 Task: Search "Slower" in any field.
Action: Mouse moved to (104, 45)
Screenshot: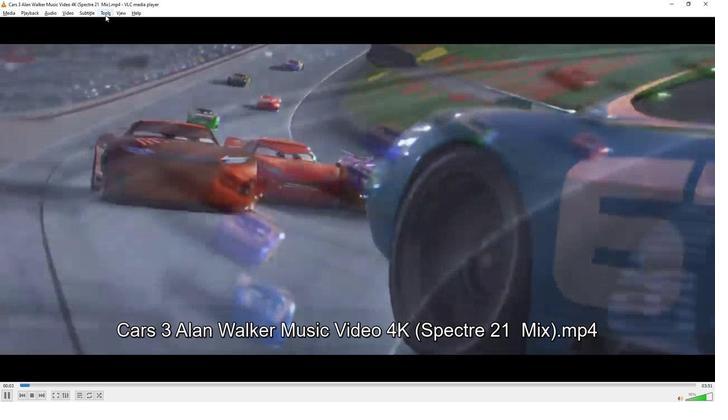 
Action: Mouse pressed left at (104, 45)
Screenshot: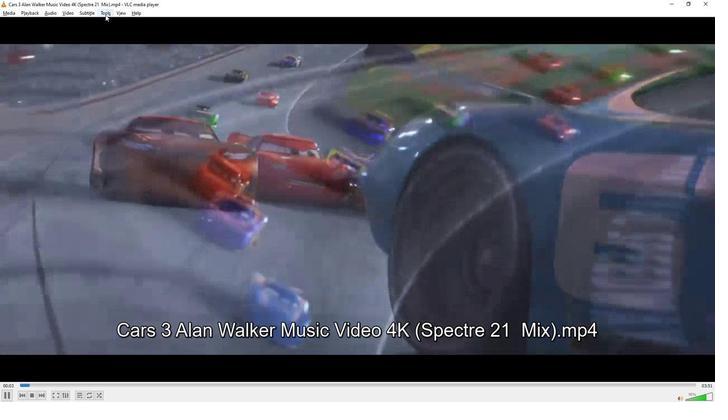 
Action: Mouse moved to (121, 103)
Screenshot: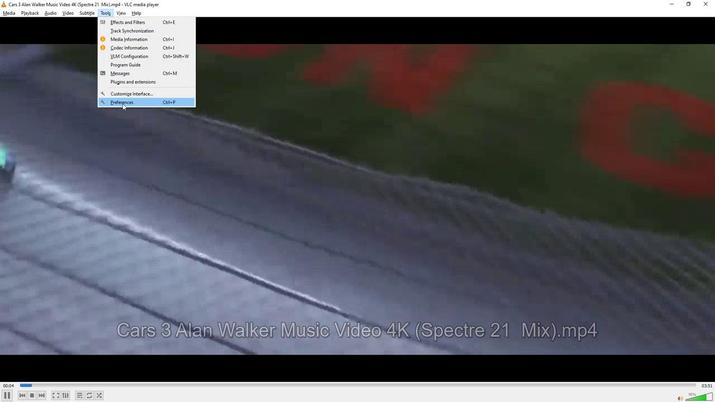 
Action: Mouse pressed left at (121, 103)
Screenshot: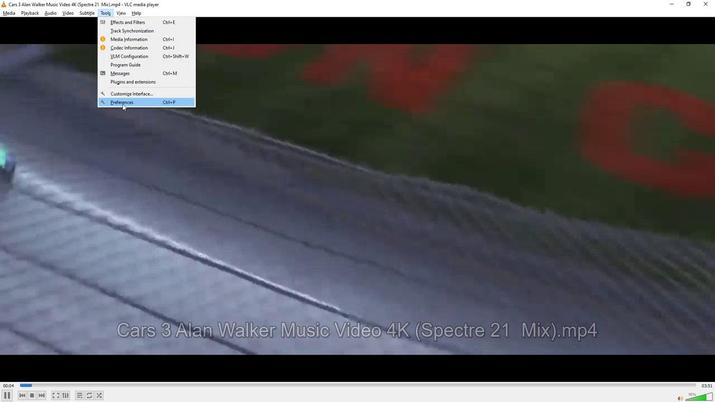 
Action: Mouse moved to (352, 82)
Screenshot: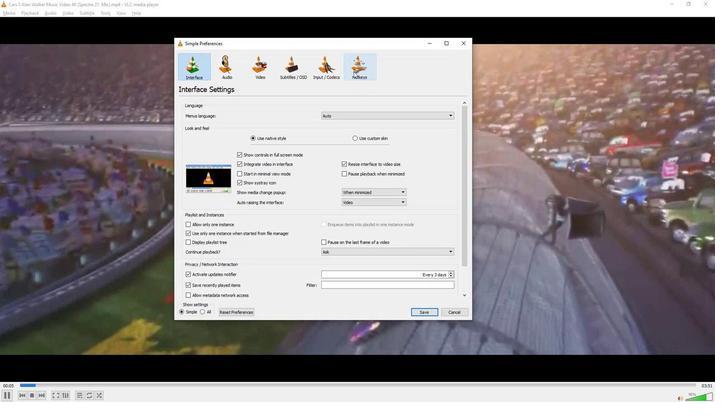 
Action: Mouse pressed left at (352, 82)
Screenshot: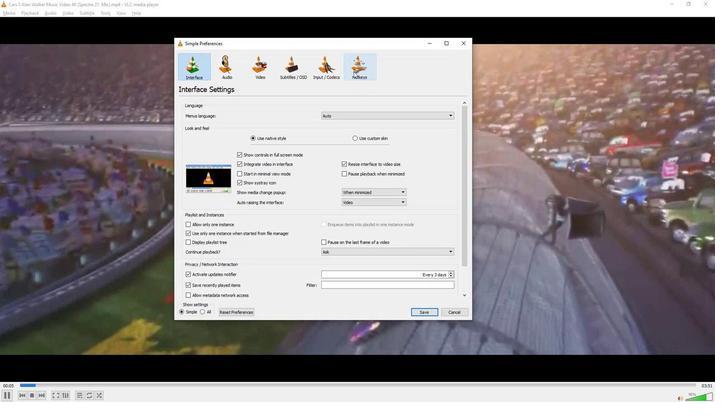 
Action: Mouse moved to (267, 110)
Screenshot: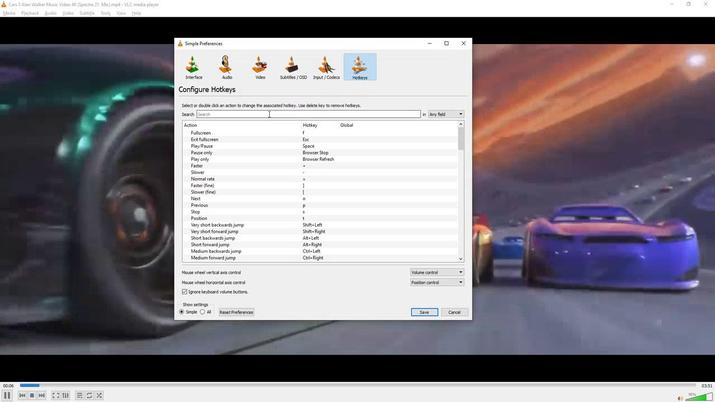 
Action: Mouse pressed left at (267, 110)
Screenshot: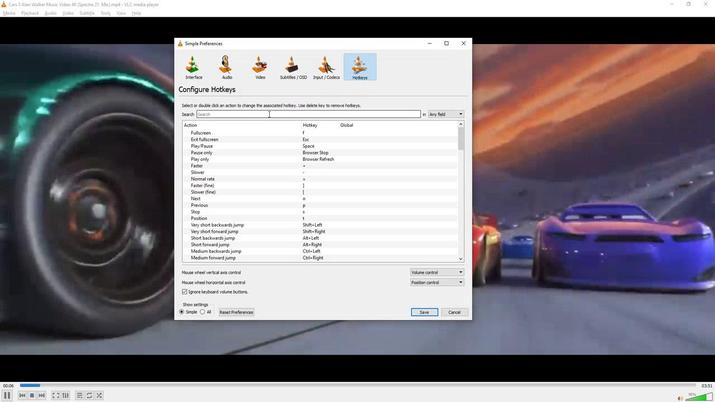 
Action: Mouse moved to (267, 110)
Screenshot: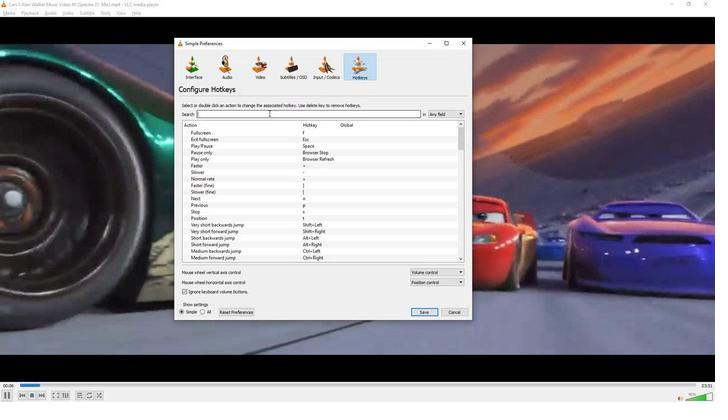 
Action: Key pressed <Key.shift>Slower
Screenshot: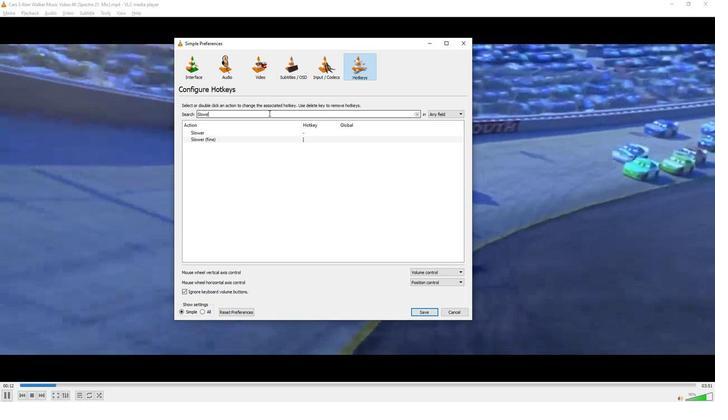 
Action: Mouse moved to (290, 103)
Screenshot: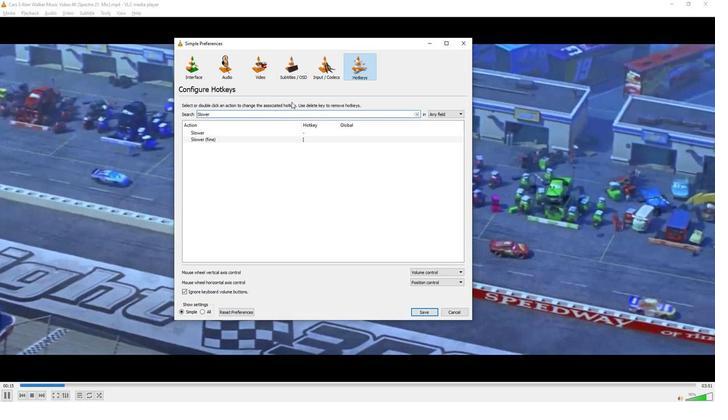 
